 Task: Change the ScreenTip style in Outlook to 'Show feature descriptions in ScreenTips'.
Action: Mouse moved to (55, 30)
Screenshot: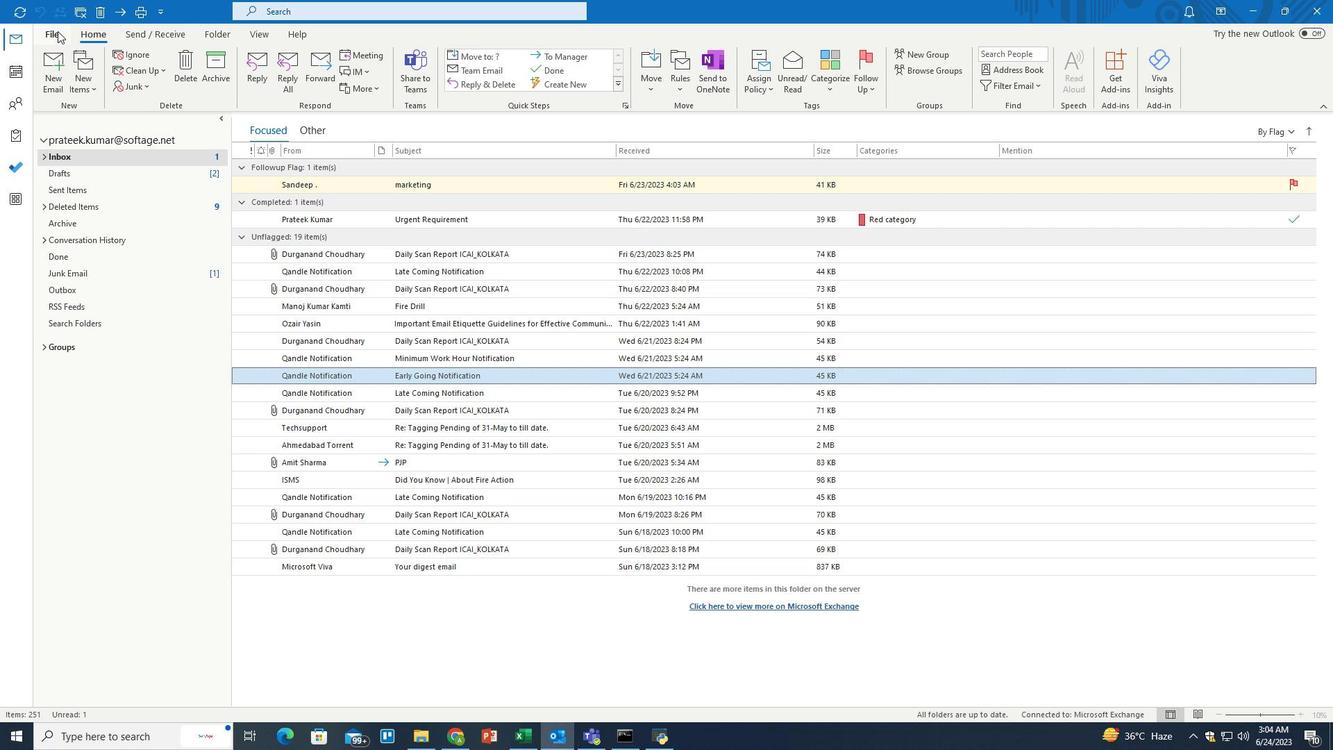 
Action: Mouse pressed left at (55, 30)
Screenshot: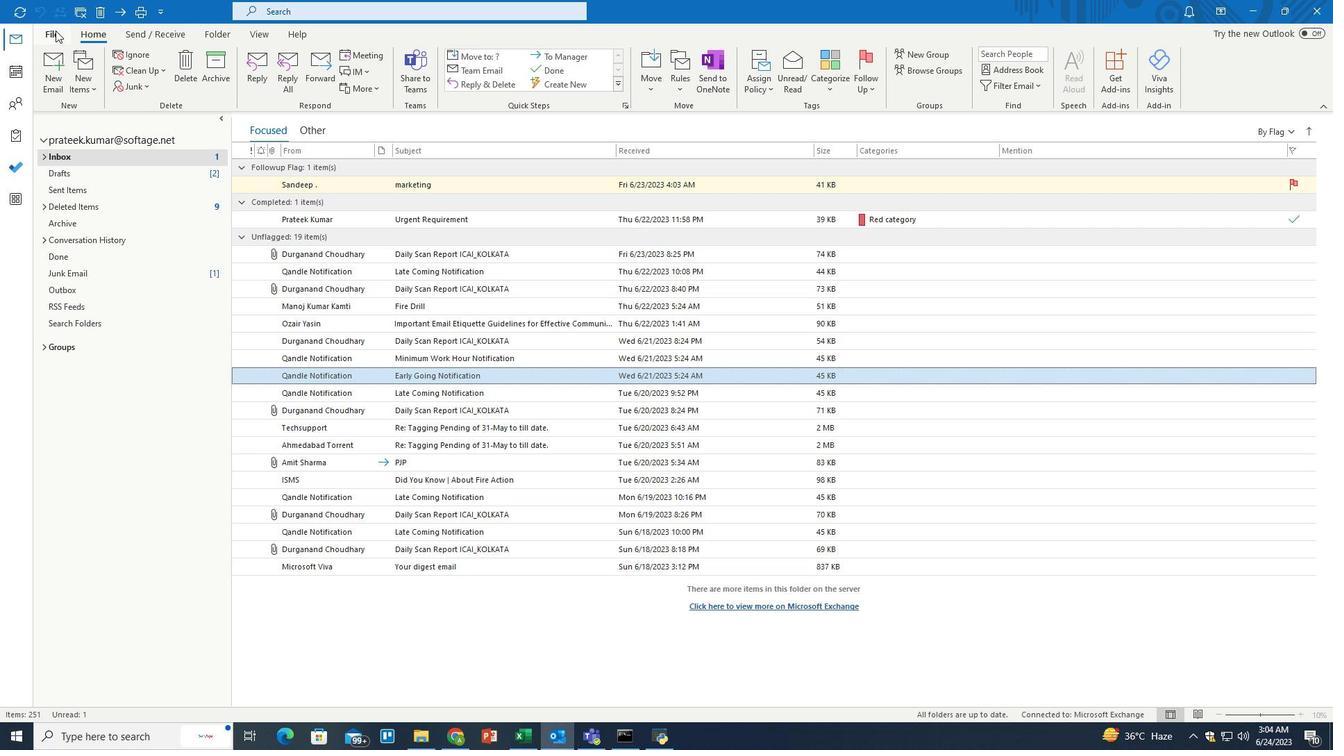 
Action: Mouse moved to (39, 663)
Screenshot: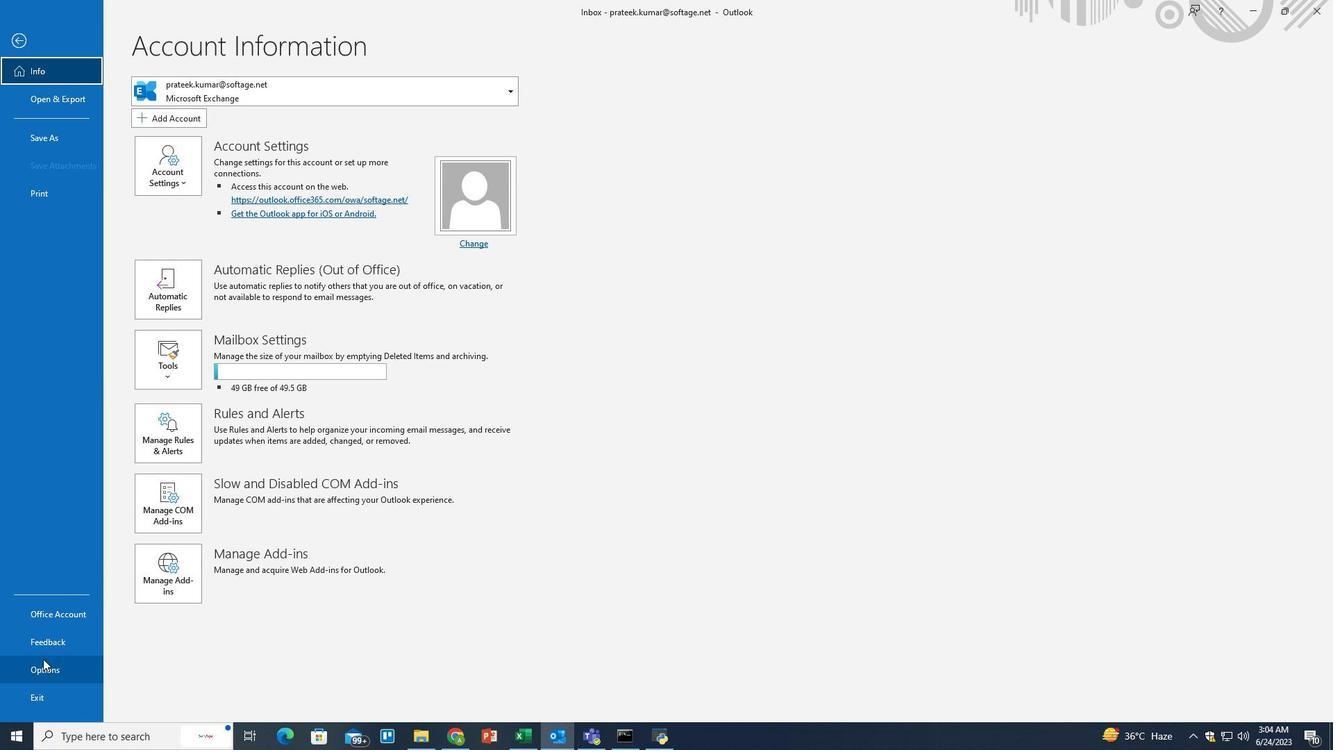 
Action: Mouse pressed left at (39, 663)
Screenshot: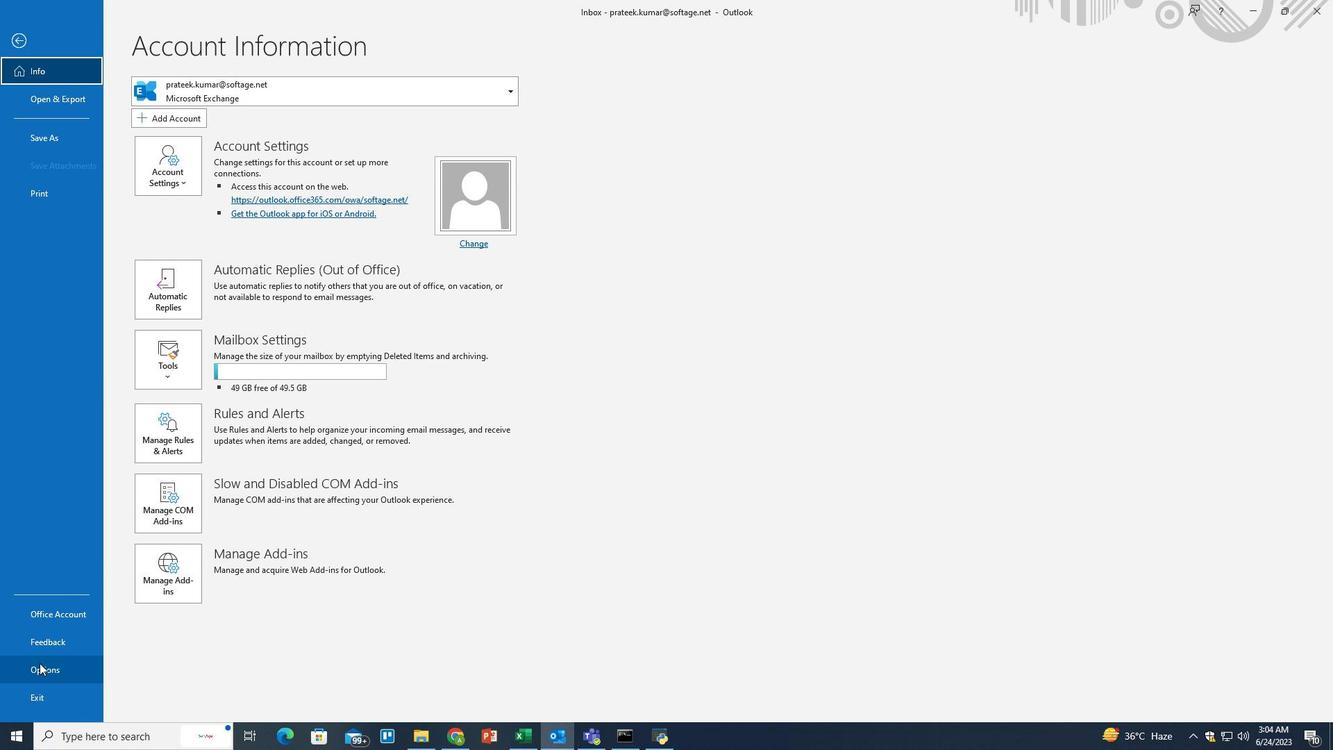 
Action: Mouse moved to (562, 286)
Screenshot: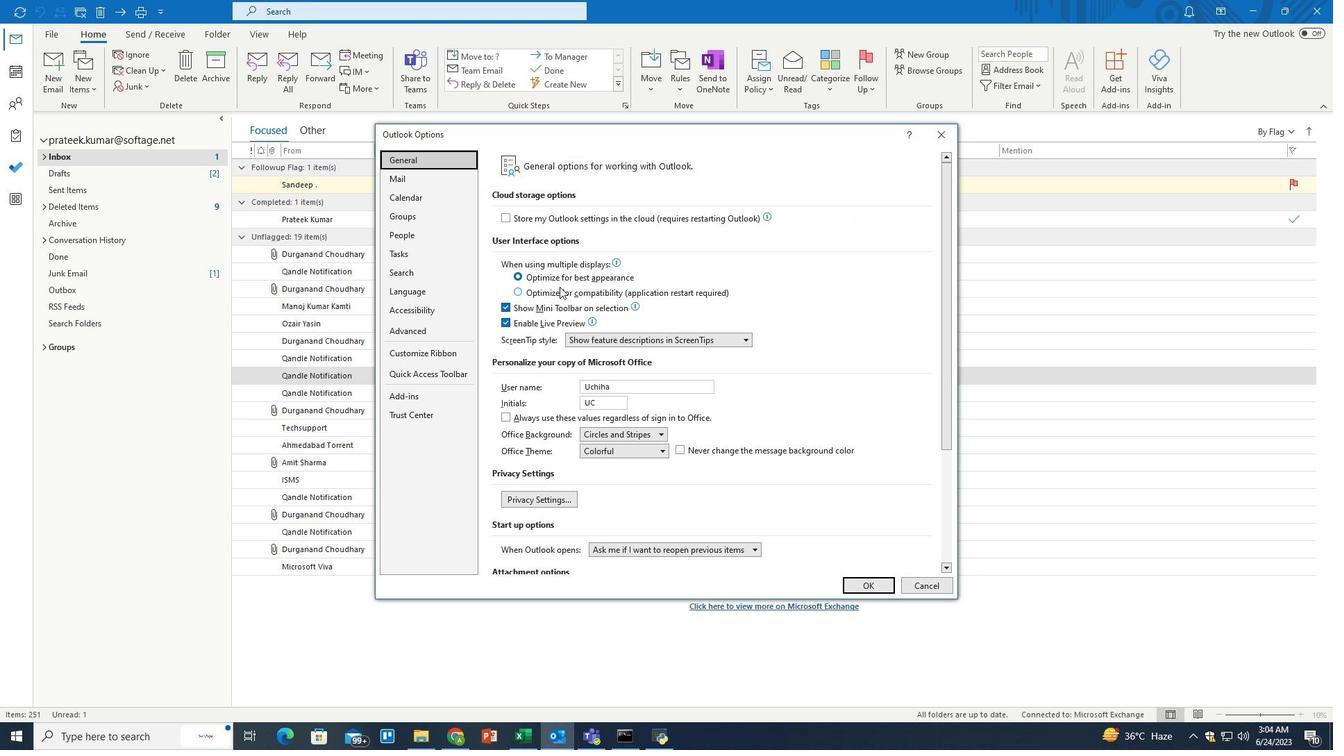 
Action: Mouse scrolled (562, 286) with delta (0, 0)
Screenshot: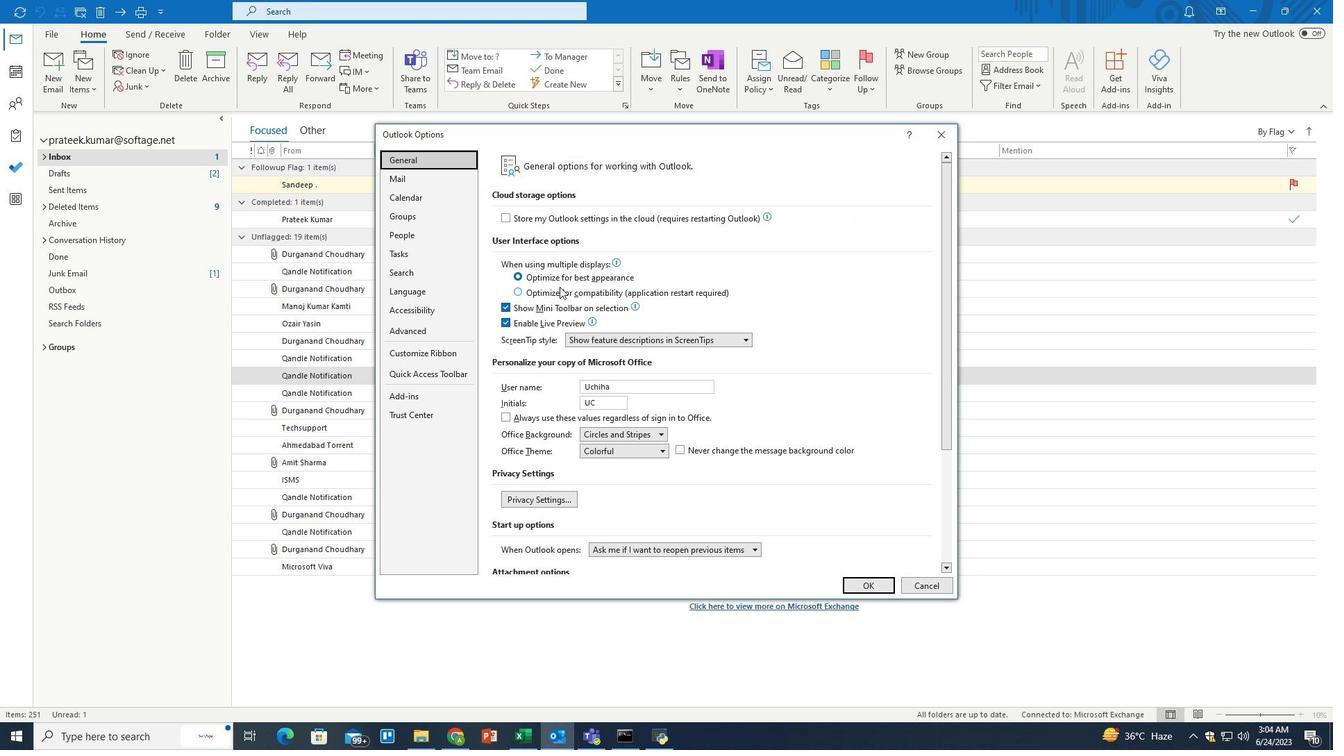 
Action: Mouse scrolled (562, 286) with delta (0, 0)
Screenshot: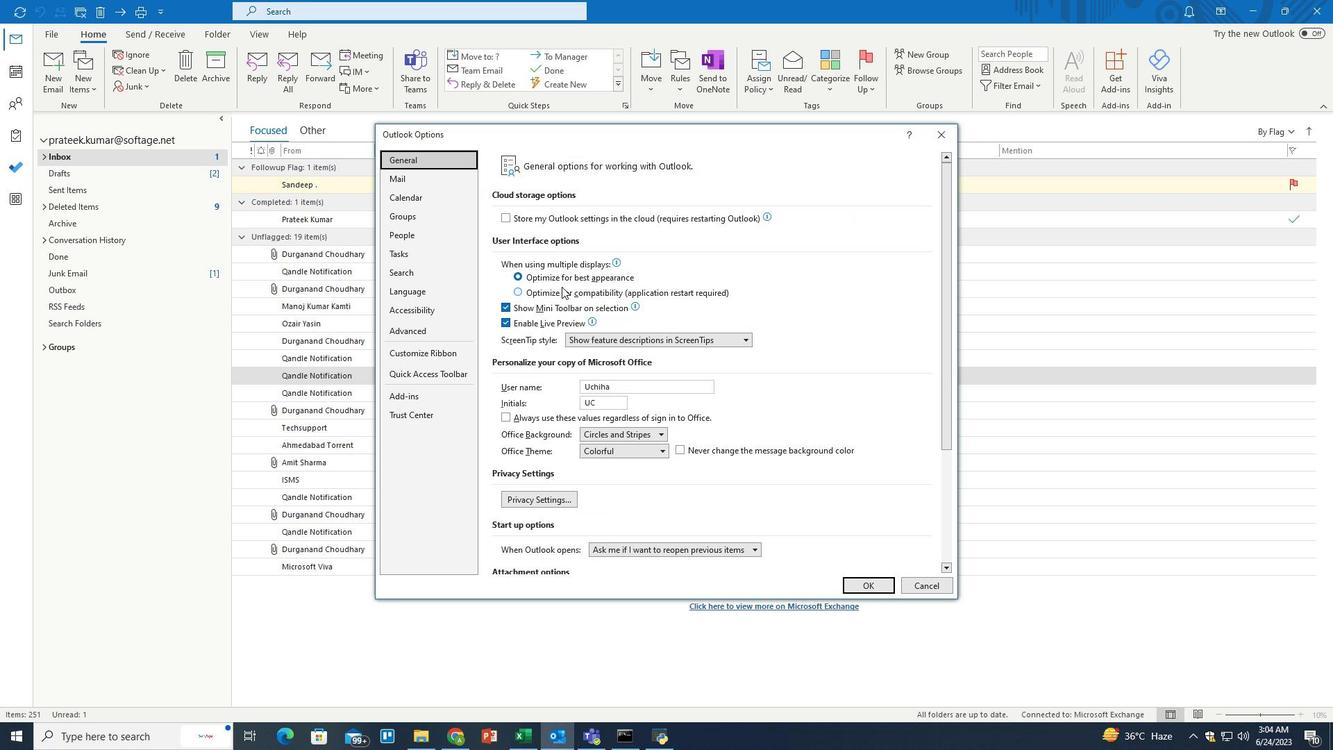 
Action: Mouse scrolled (562, 286) with delta (0, 0)
Screenshot: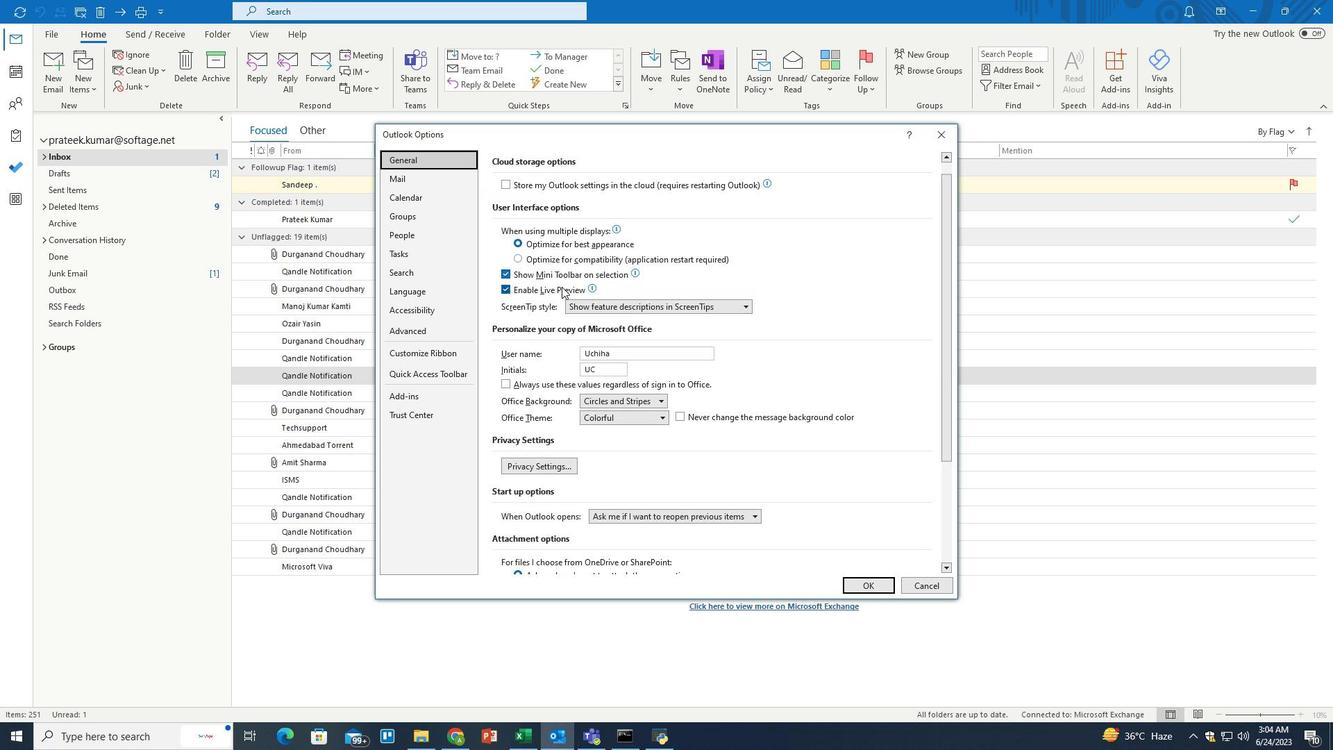 
Action: Mouse scrolled (562, 286) with delta (0, 0)
Screenshot: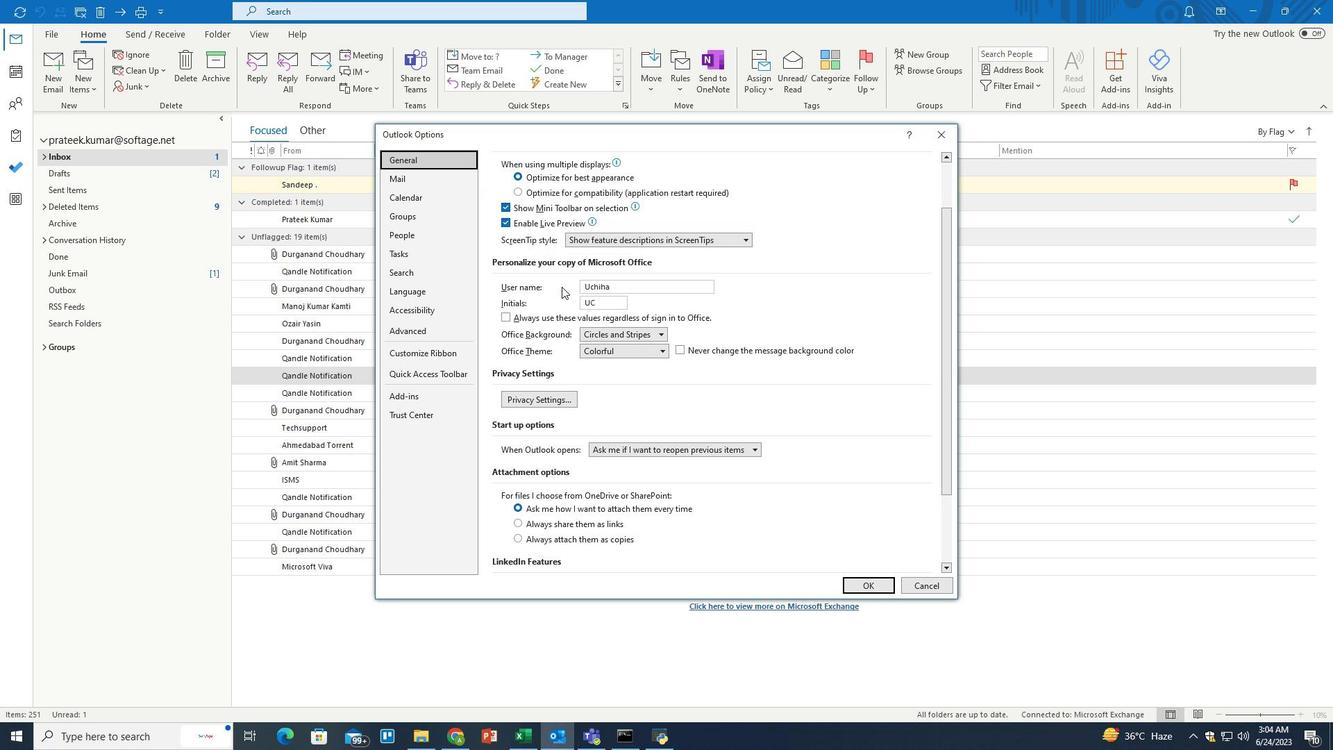 
Action: Mouse scrolled (562, 286) with delta (0, 0)
Screenshot: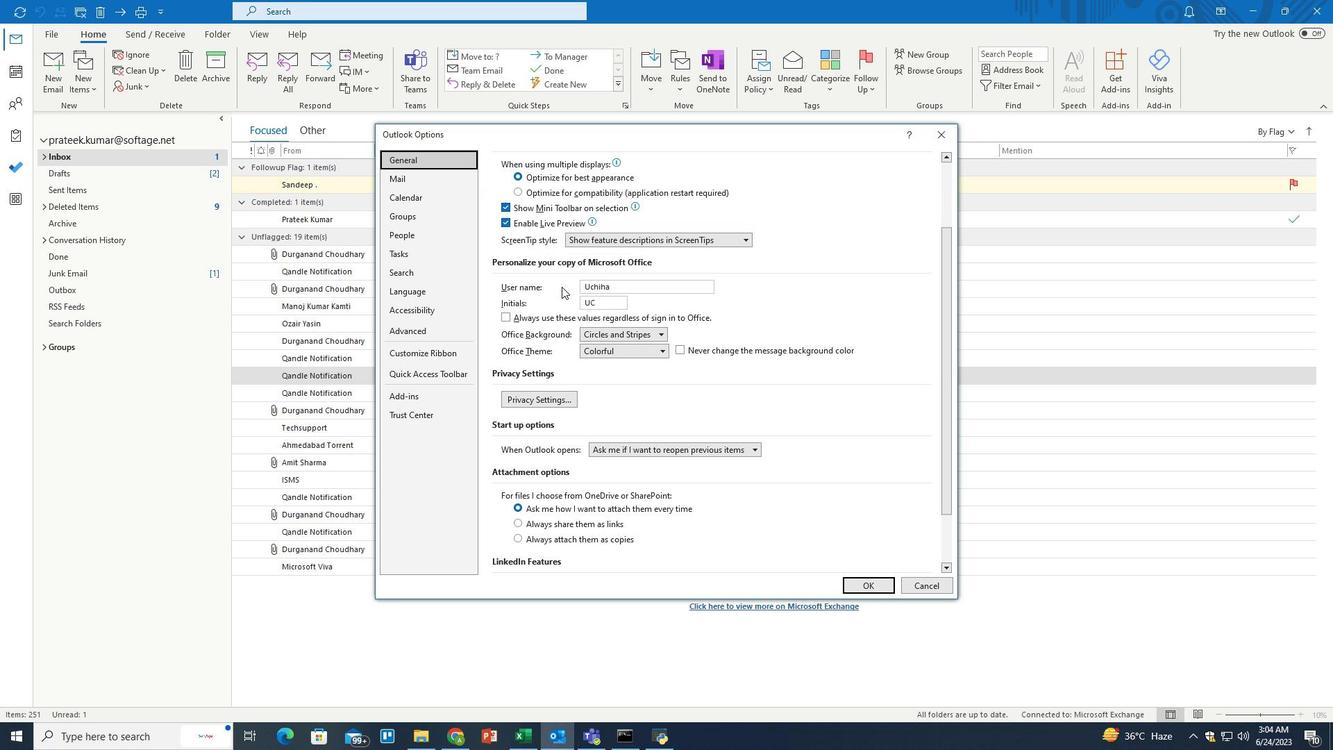 
Action: Mouse scrolled (562, 286) with delta (0, 0)
Screenshot: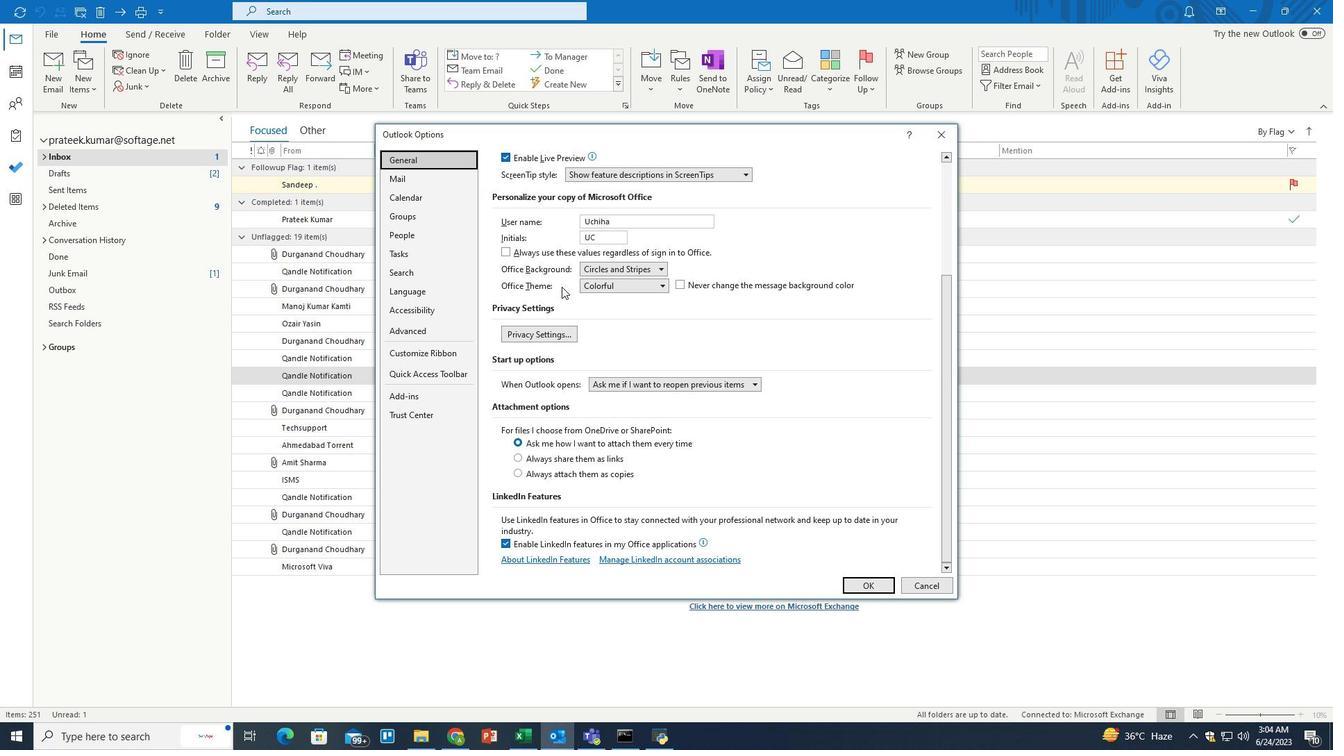 
Action: Mouse scrolled (562, 286) with delta (0, 0)
Screenshot: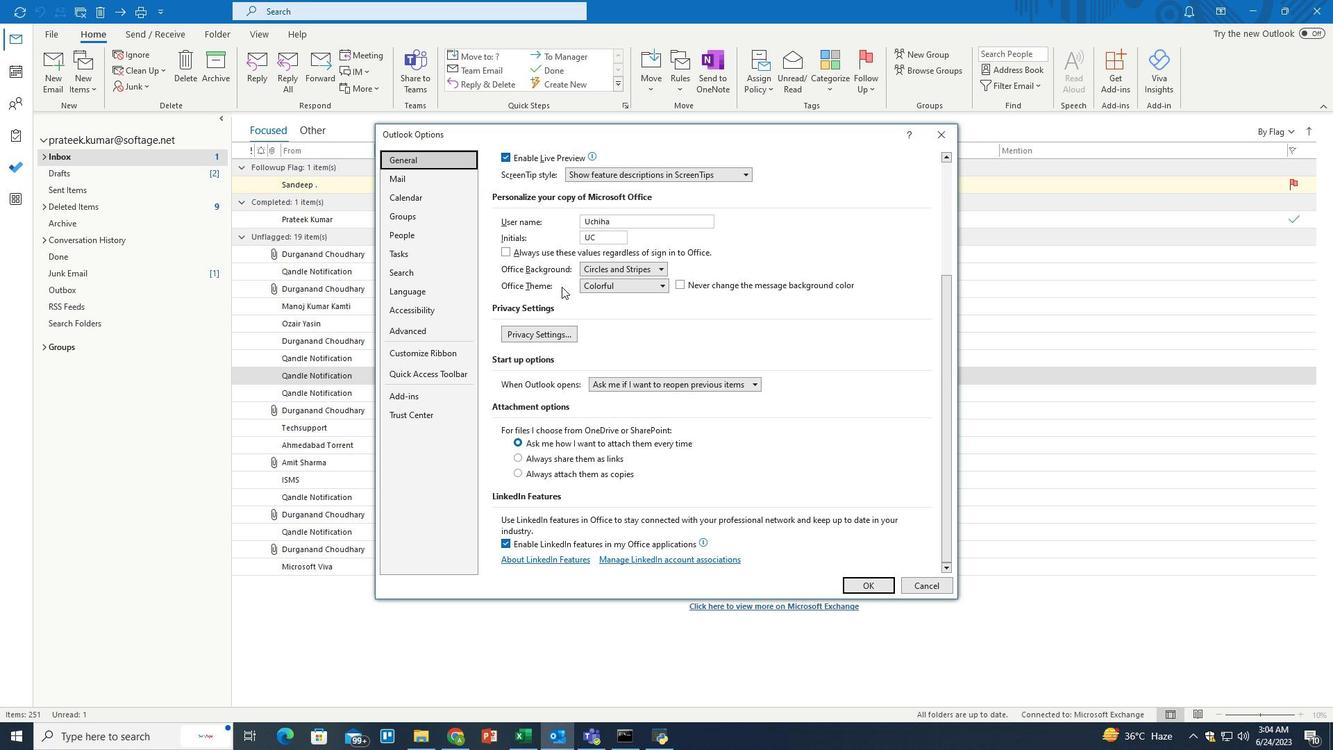 
Action: Mouse scrolled (562, 286) with delta (0, 0)
Screenshot: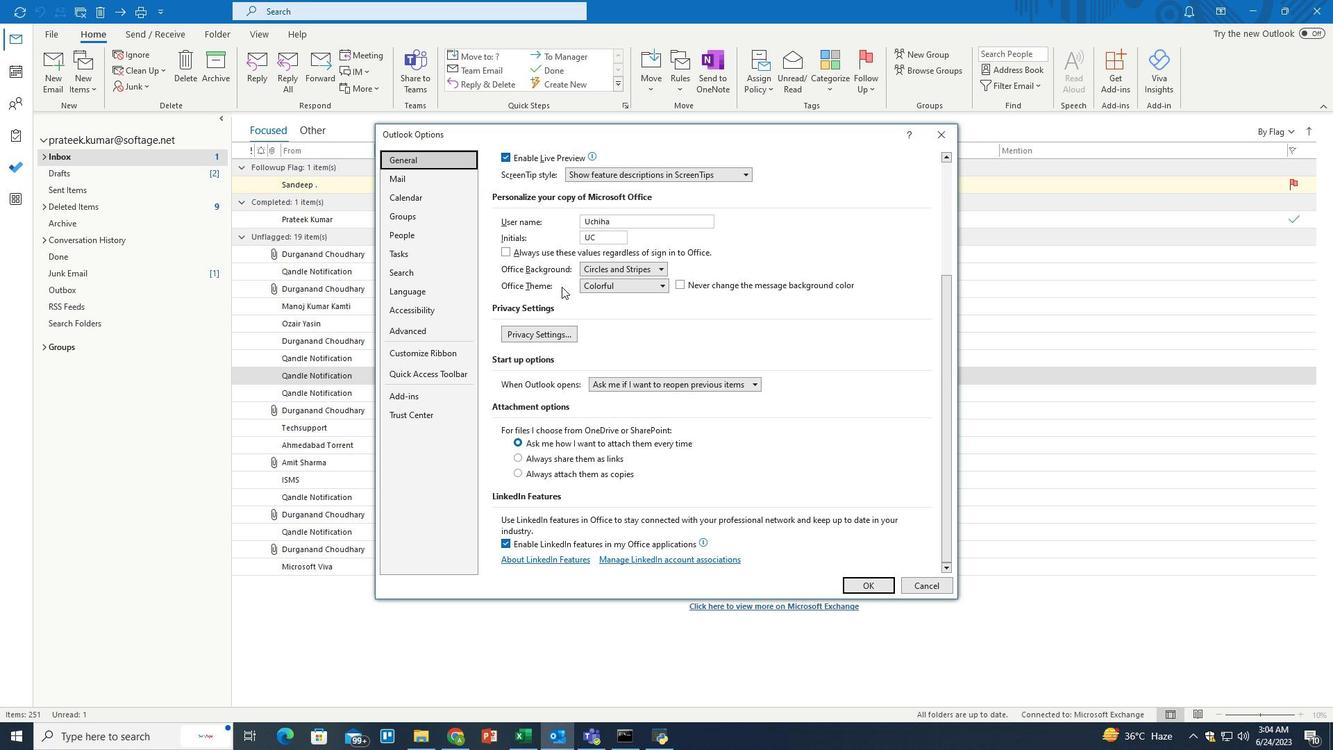 
Action: Mouse moved to (751, 168)
Screenshot: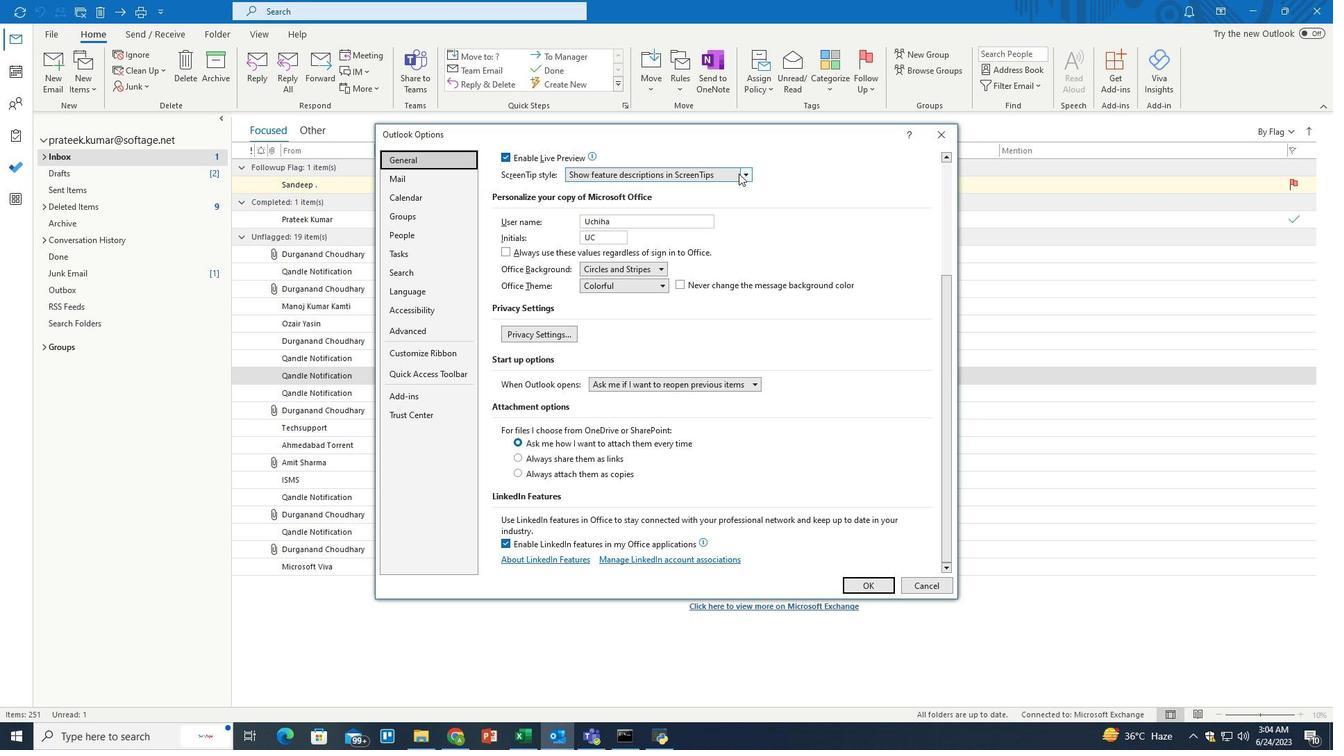 
Action: Mouse pressed left at (751, 168)
Screenshot: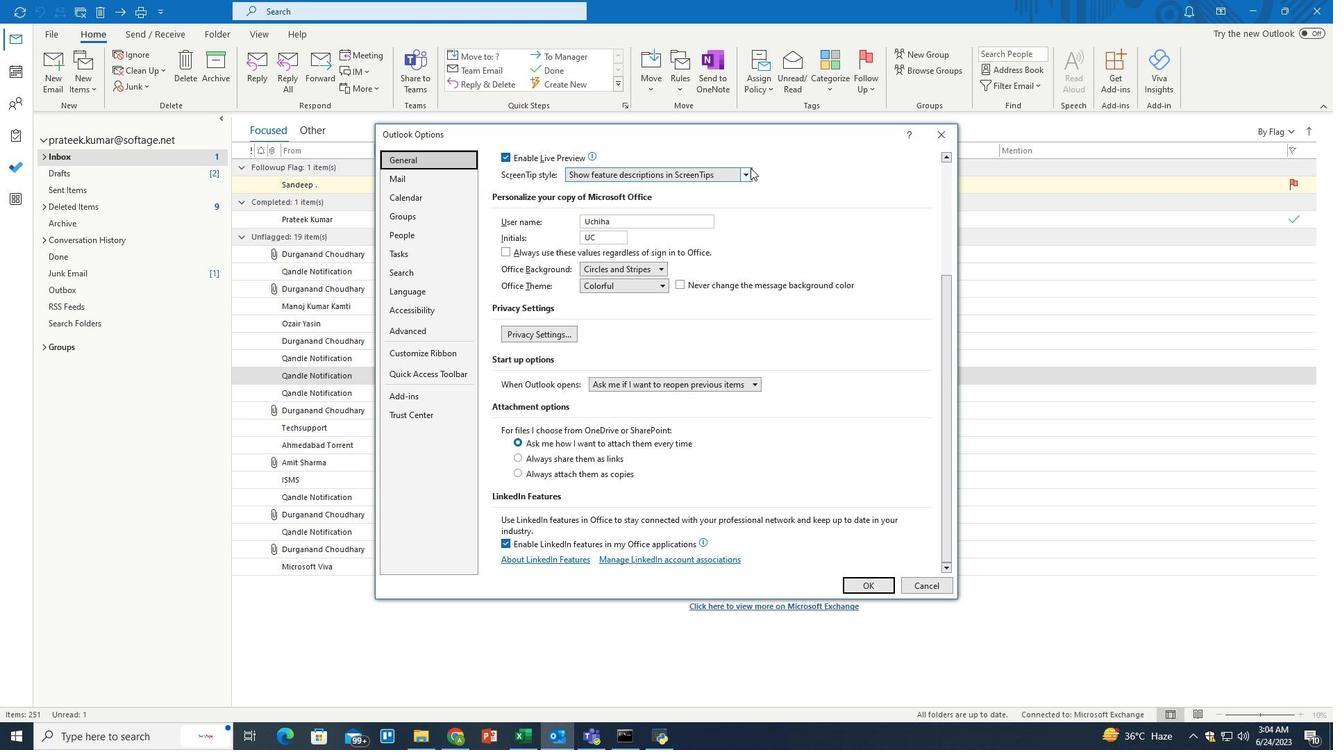 
Action: Mouse moved to (661, 215)
Screenshot: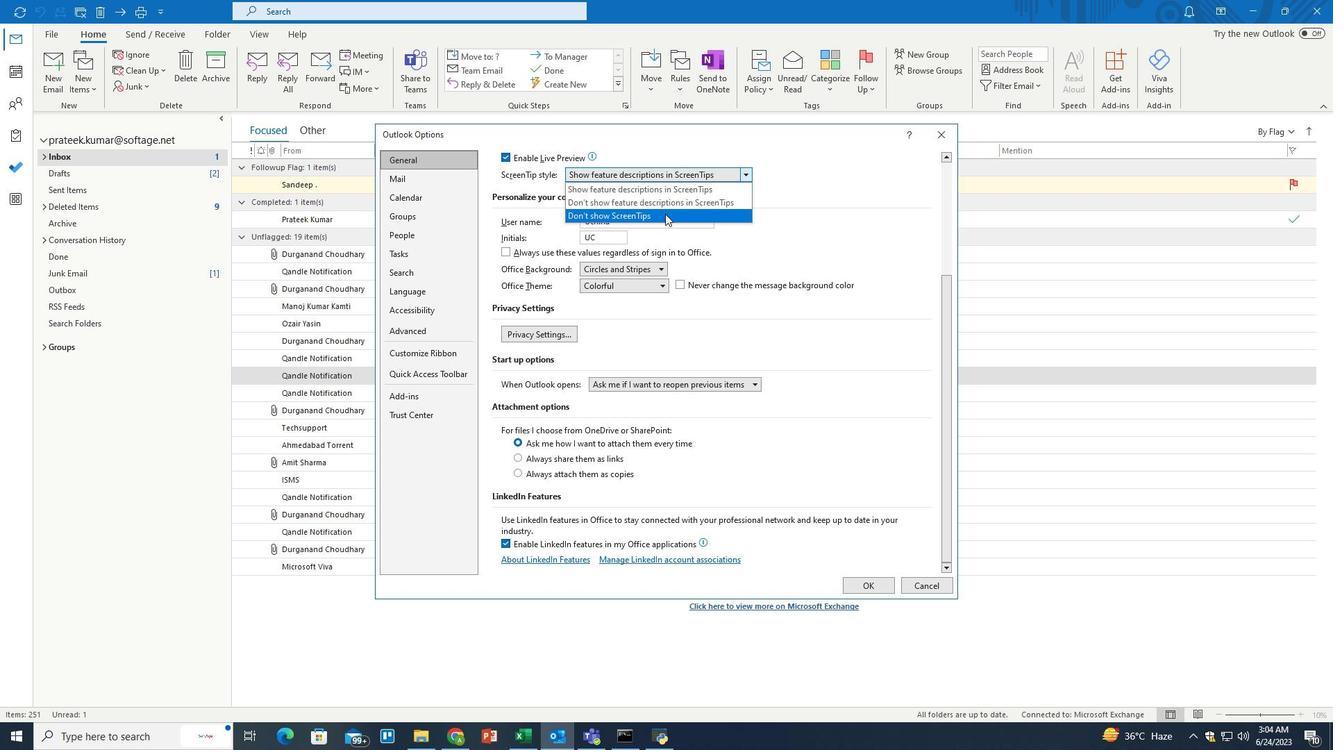 
Action: Mouse pressed left at (661, 215)
Screenshot: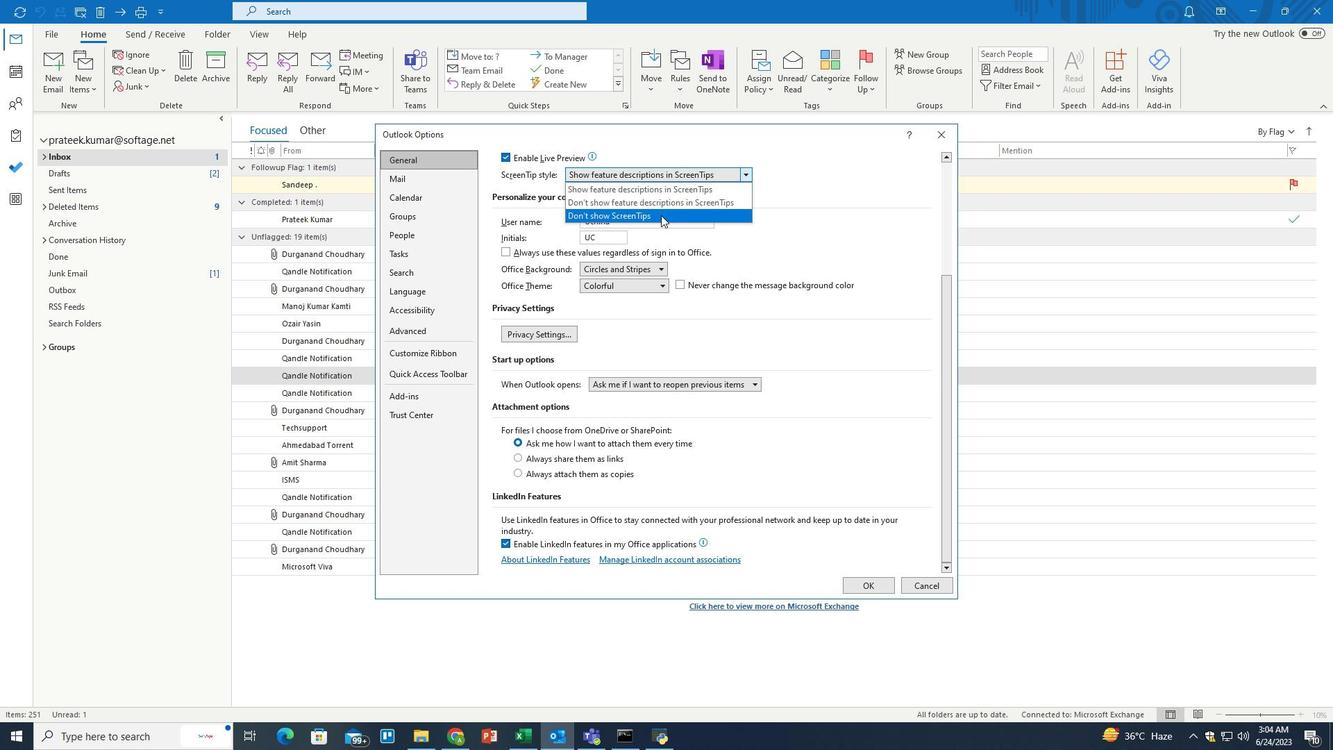 
Action: Mouse moved to (875, 583)
Screenshot: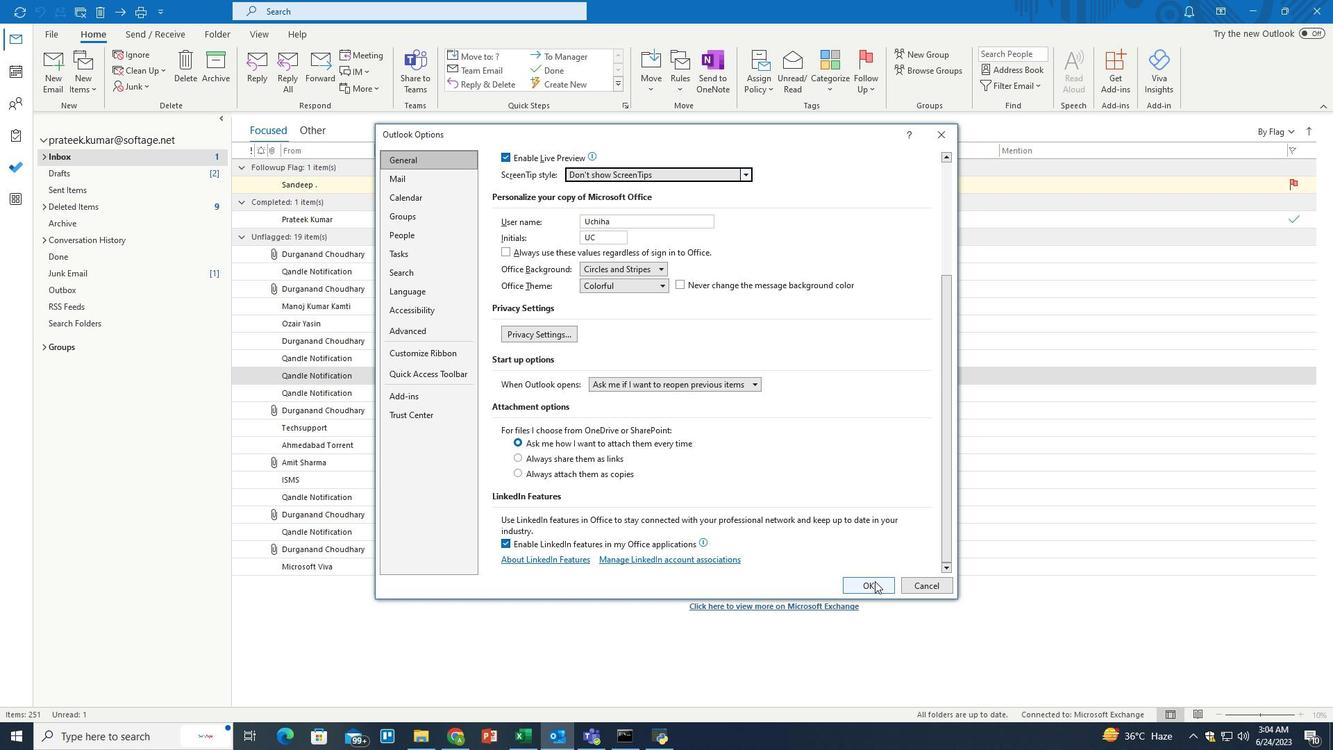 
Action: Mouse pressed left at (875, 583)
Screenshot: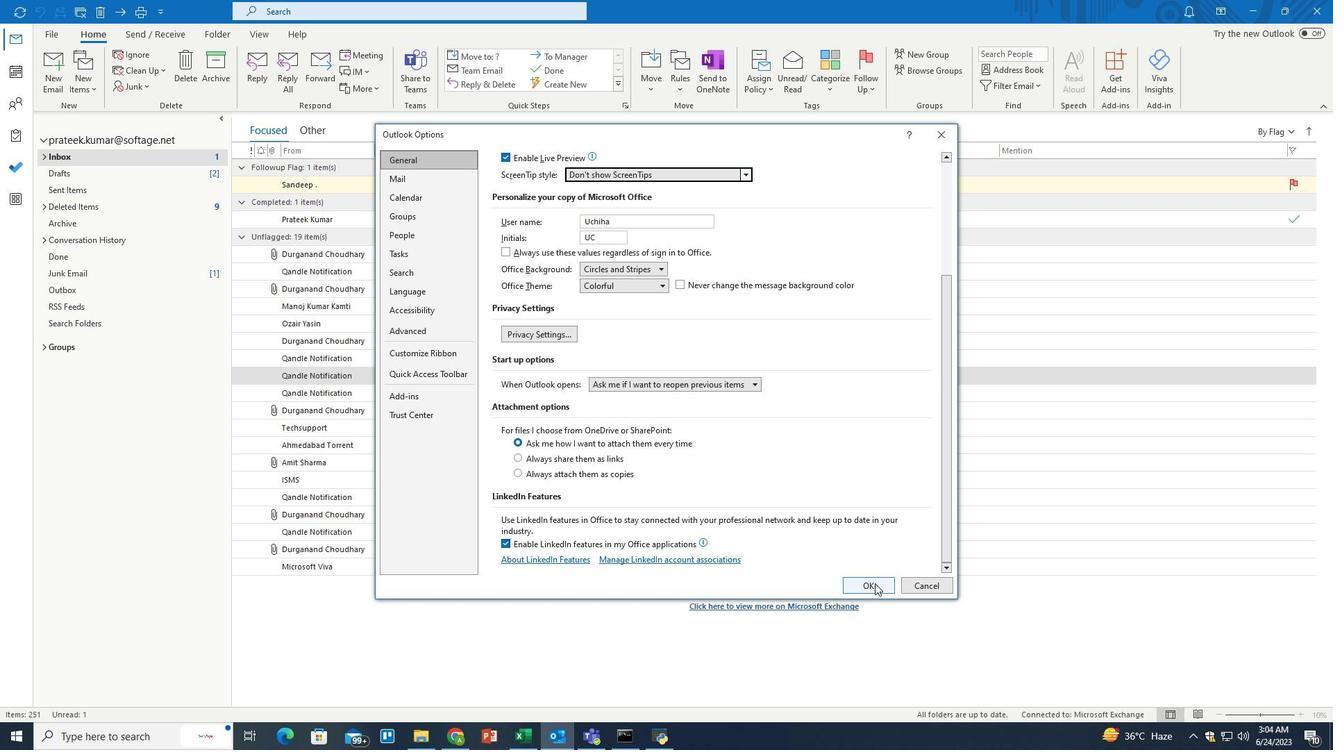 
Action: Mouse moved to (702, 355)
Screenshot: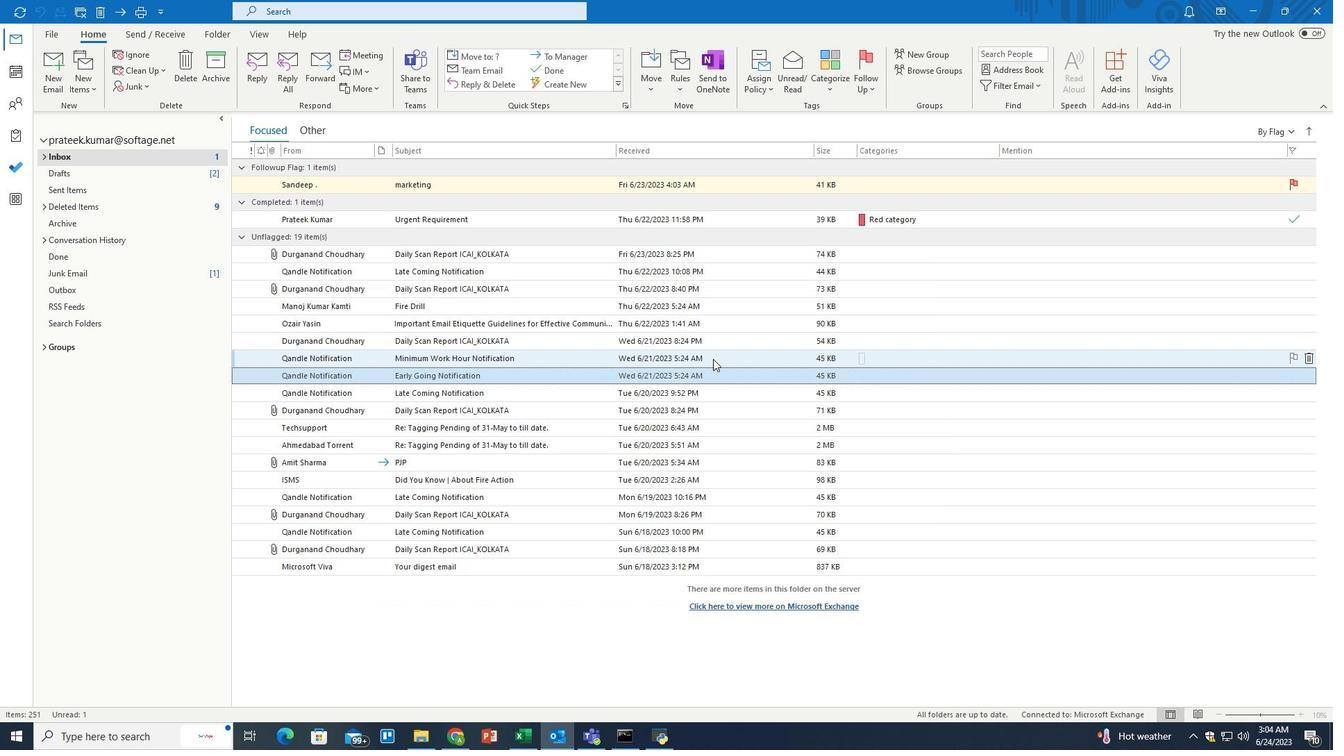 
